 Task: Select the criteria, the date is in the "past week".
Action: Mouse moved to (218, 107)
Screenshot: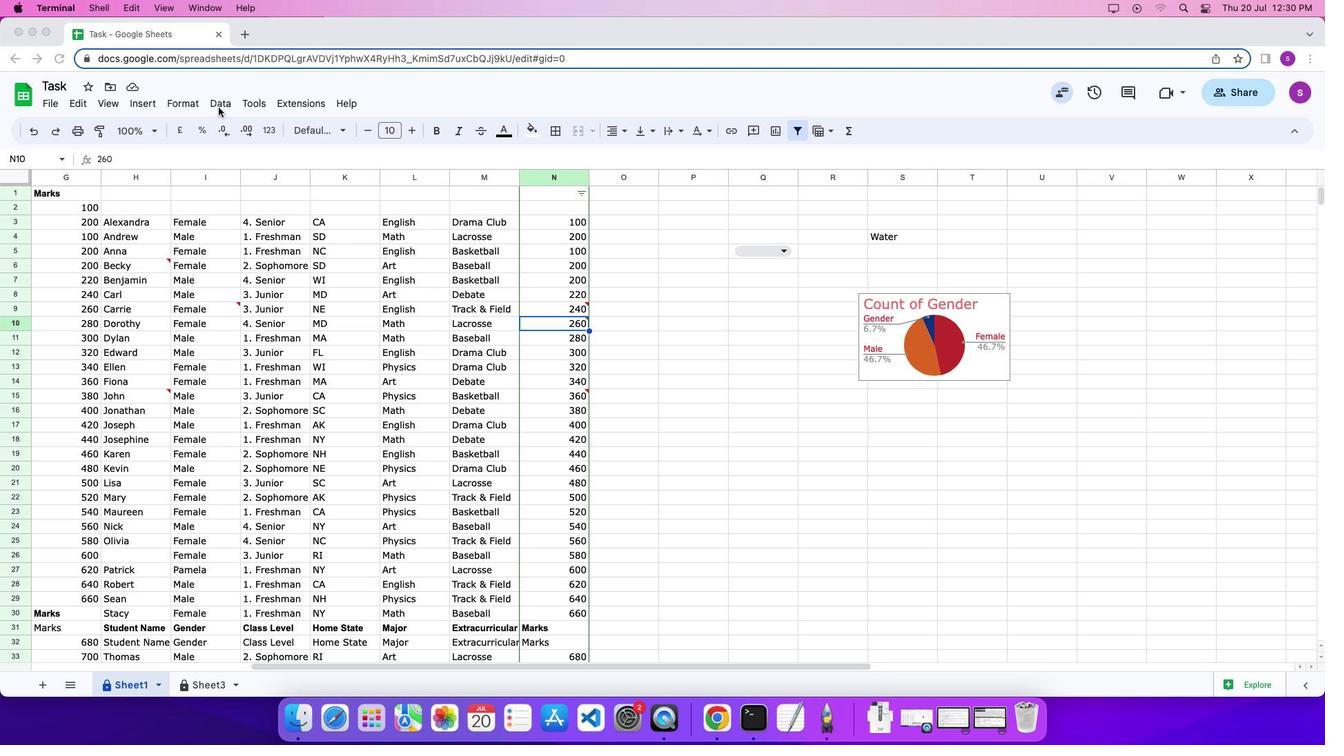 
Action: Mouse pressed left at (218, 107)
Screenshot: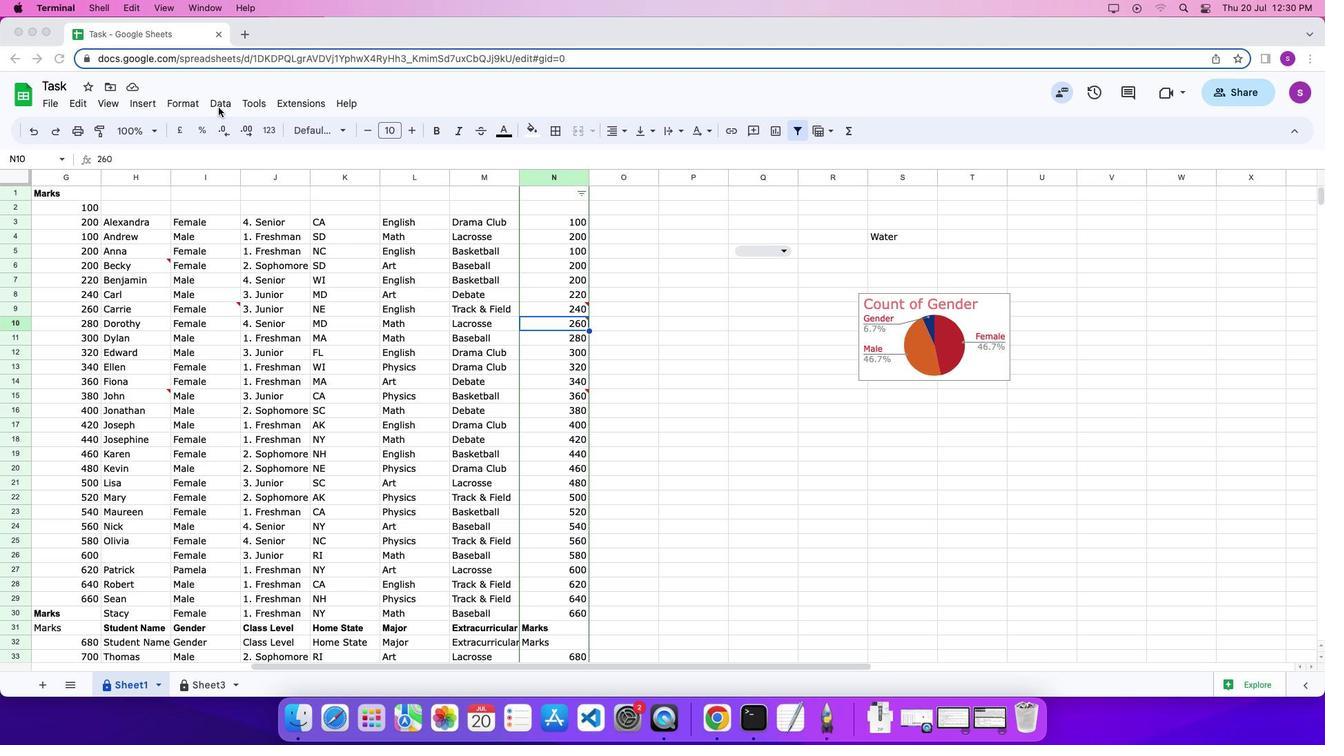 
Action: Mouse moved to (220, 101)
Screenshot: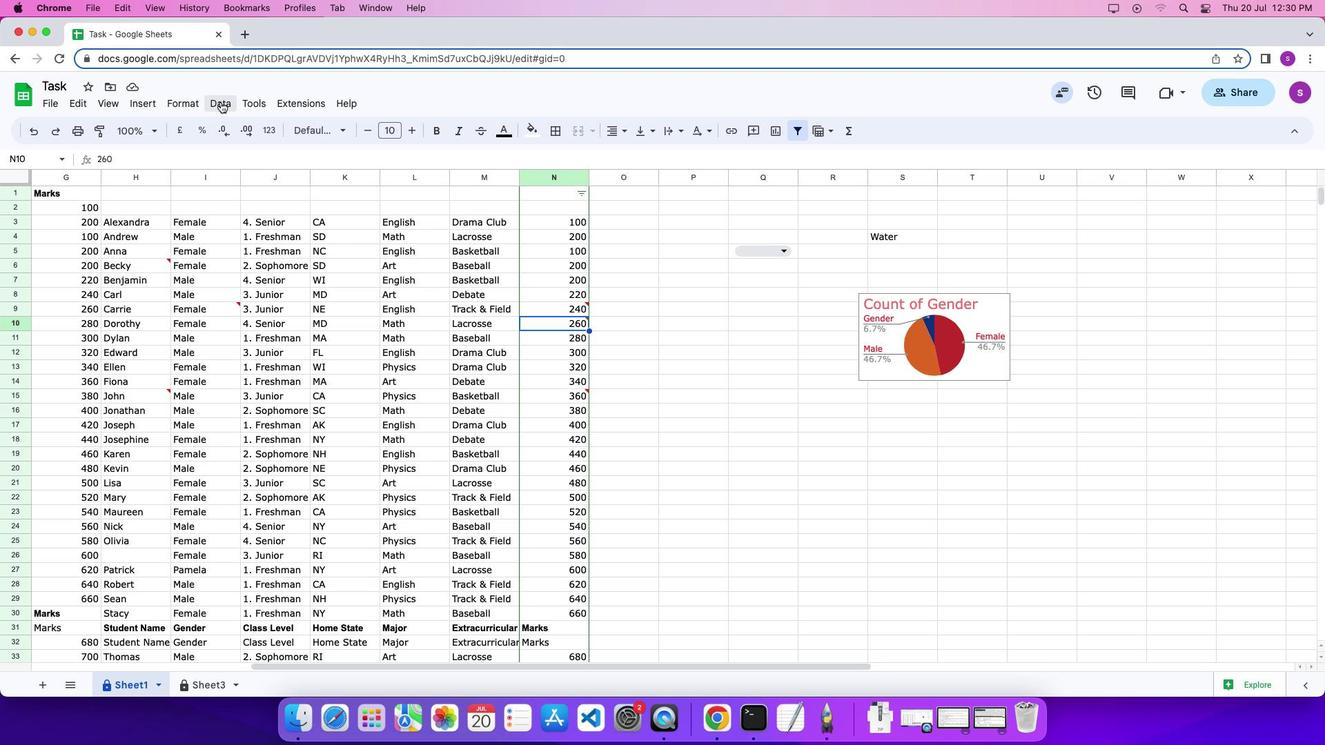 
Action: Mouse pressed left at (220, 101)
Screenshot: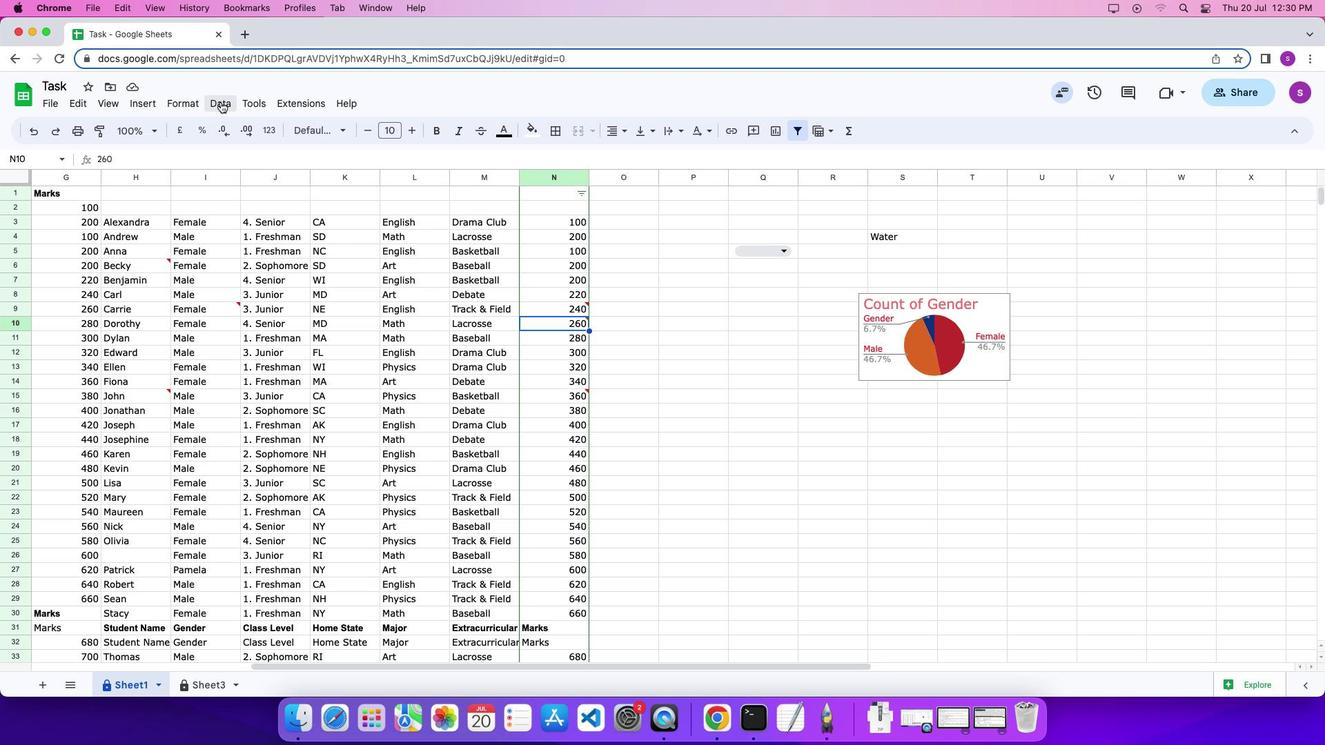 
Action: Mouse moved to (262, 378)
Screenshot: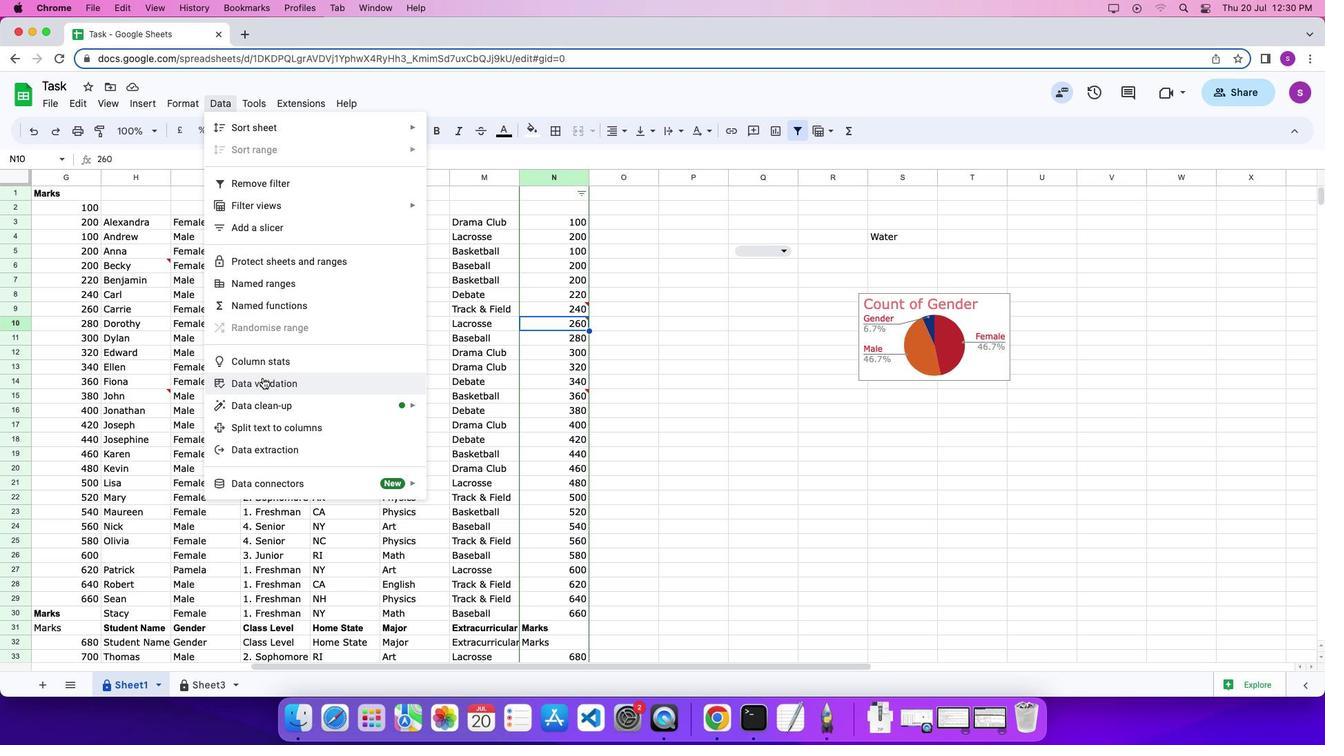 
Action: Mouse pressed left at (262, 378)
Screenshot: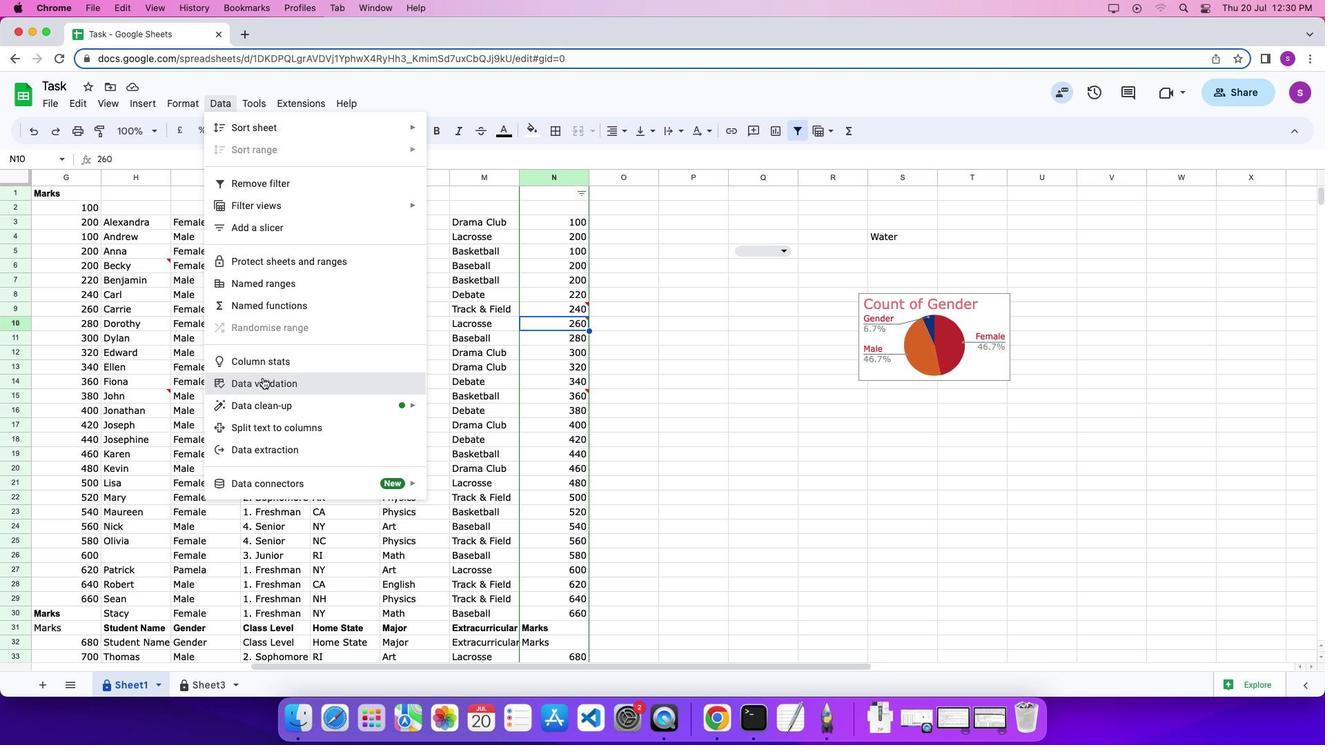 
Action: Mouse moved to (1237, 386)
Screenshot: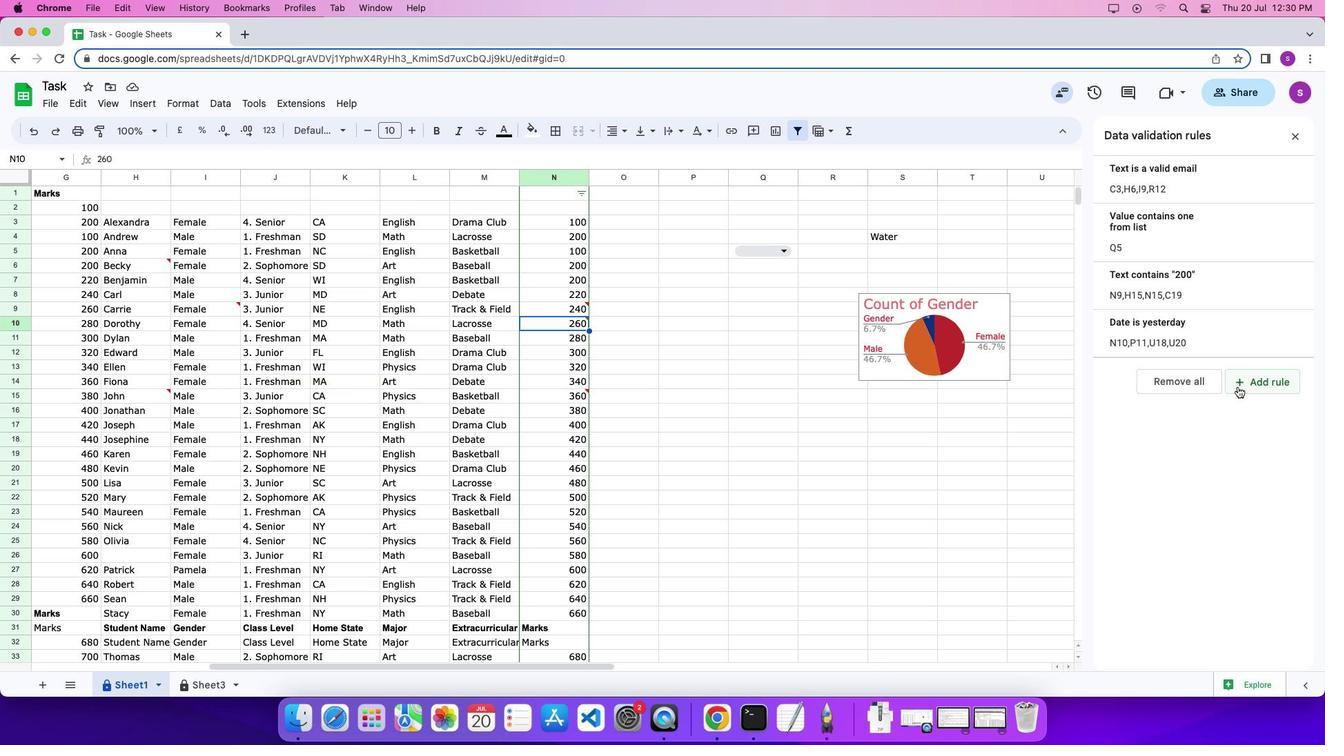 
Action: Mouse pressed left at (1237, 386)
Screenshot: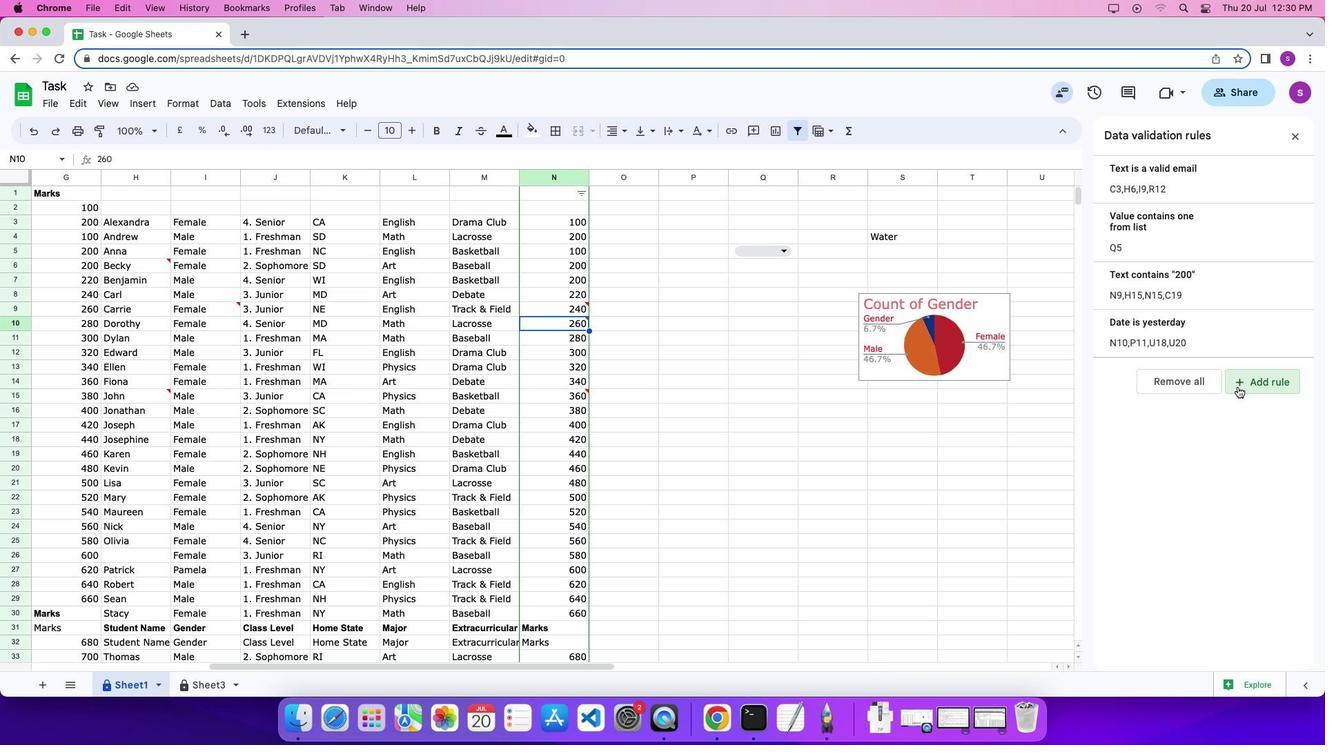 
Action: Mouse moved to (1179, 259)
Screenshot: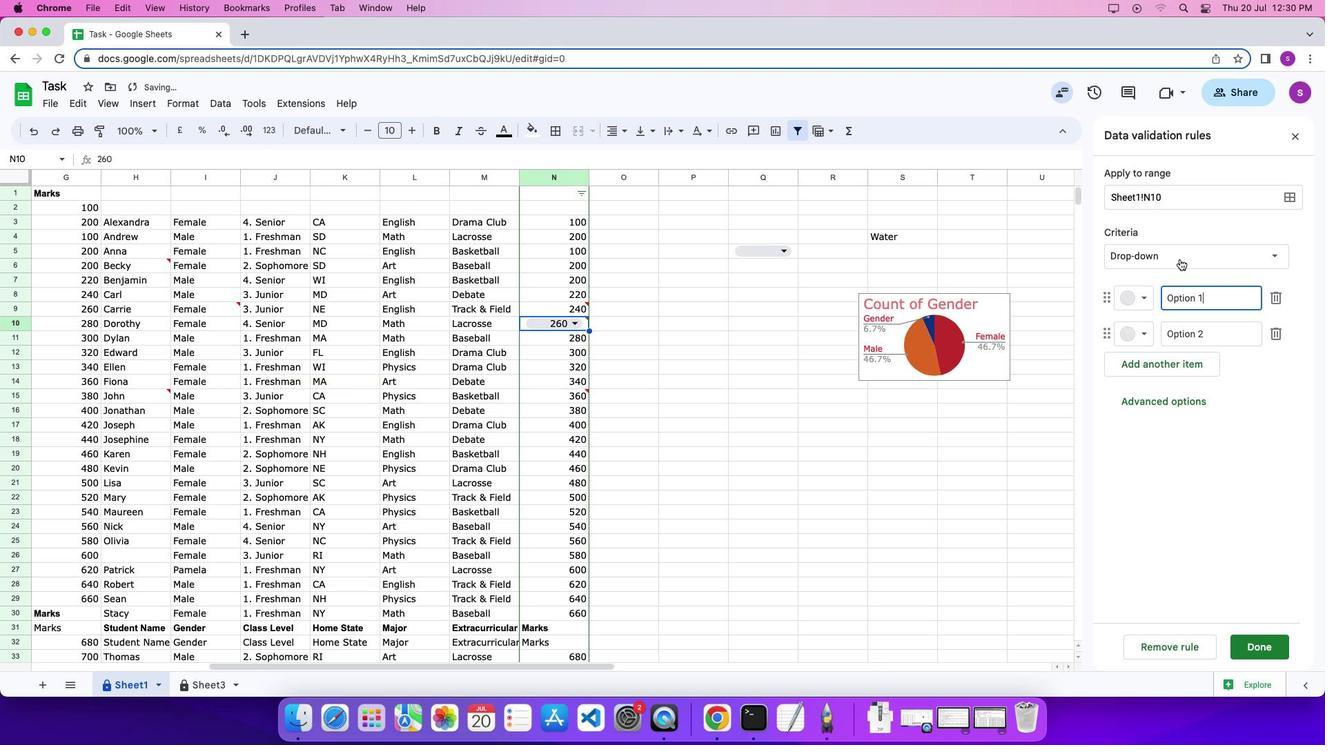 
Action: Mouse pressed left at (1179, 259)
Screenshot: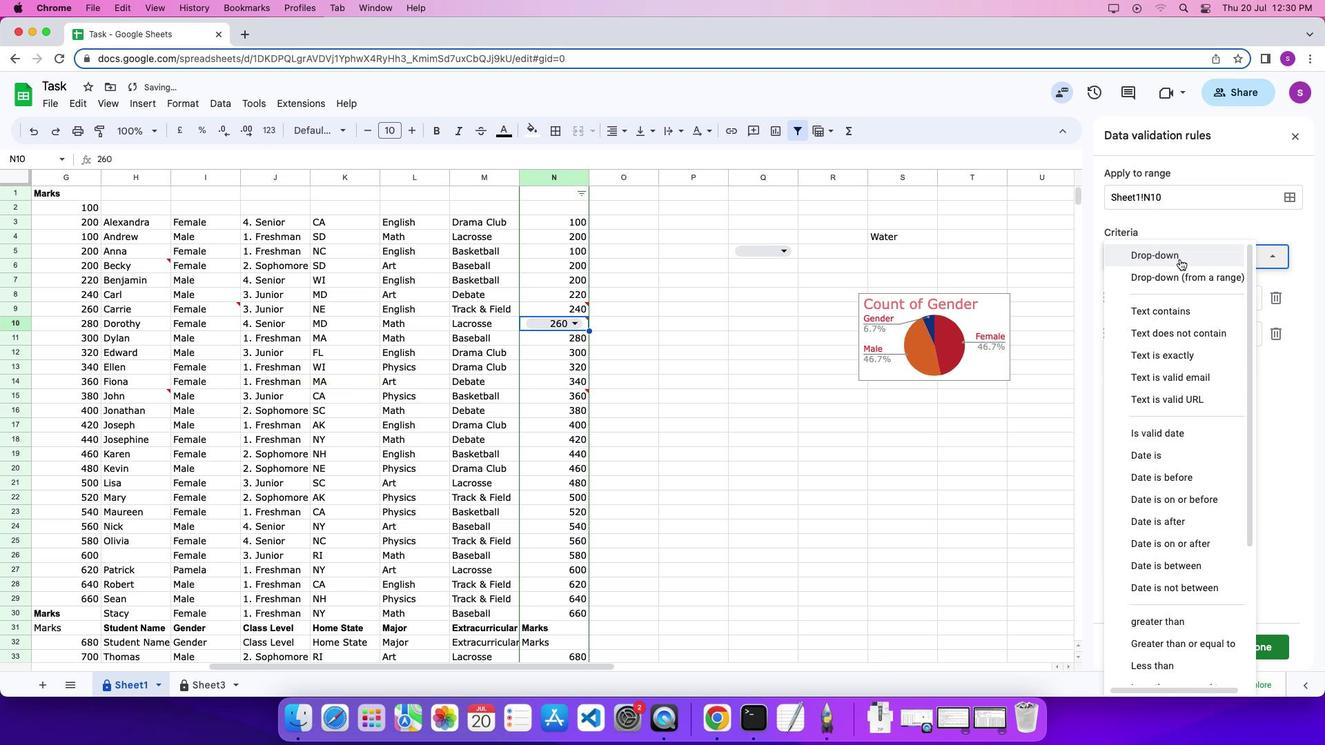 
Action: Mouse moved to (1172, 452)
Screenshot: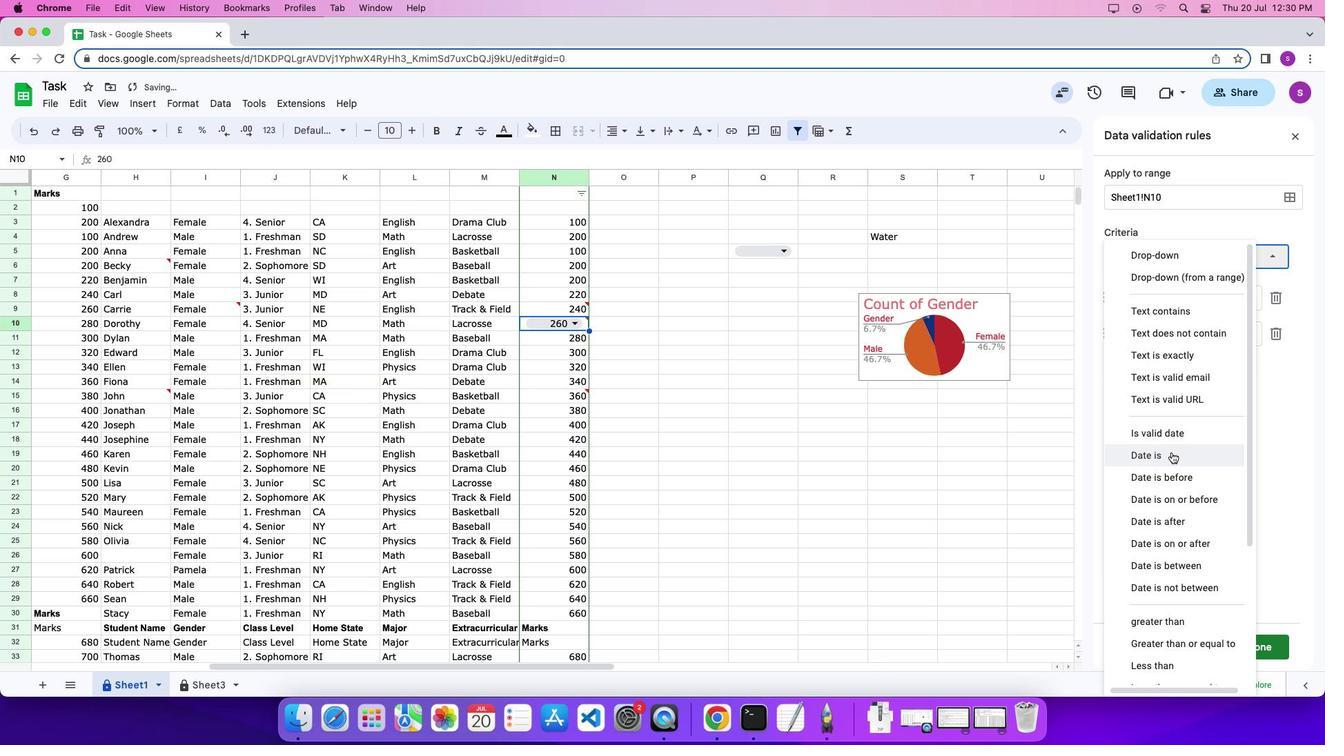
Action: Mouse pressed left at (1172, 452)
Screenshot: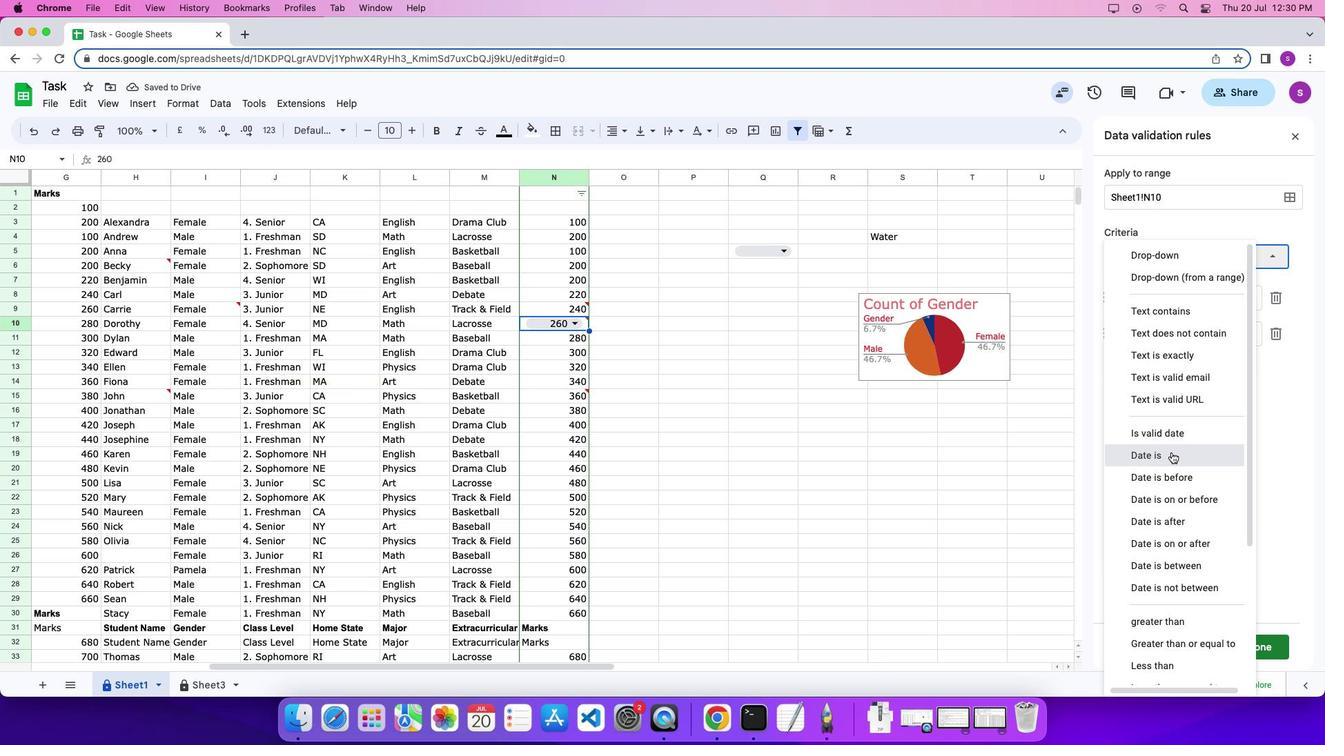 
Action: Mouse moved to (1192, 292)
Screenshot: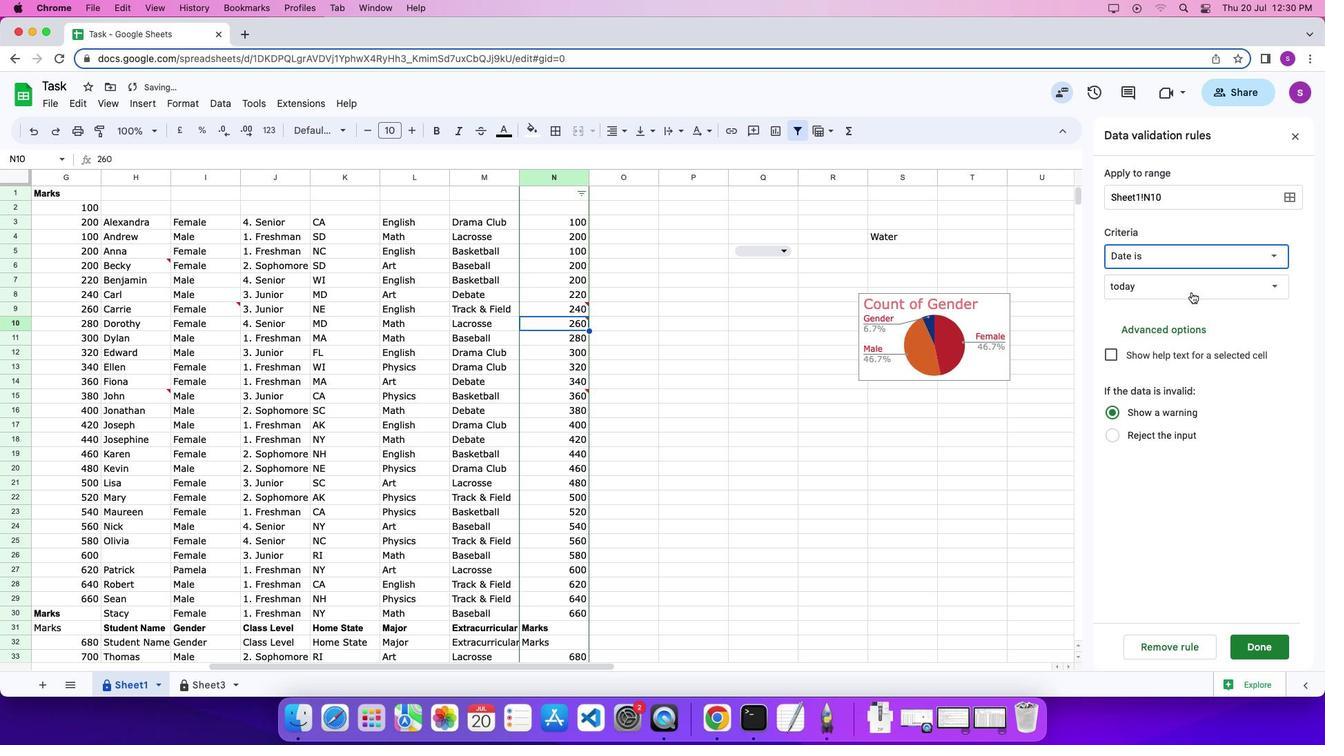 
Action: Mouse pressed left at (1192, 292)
Screenshot: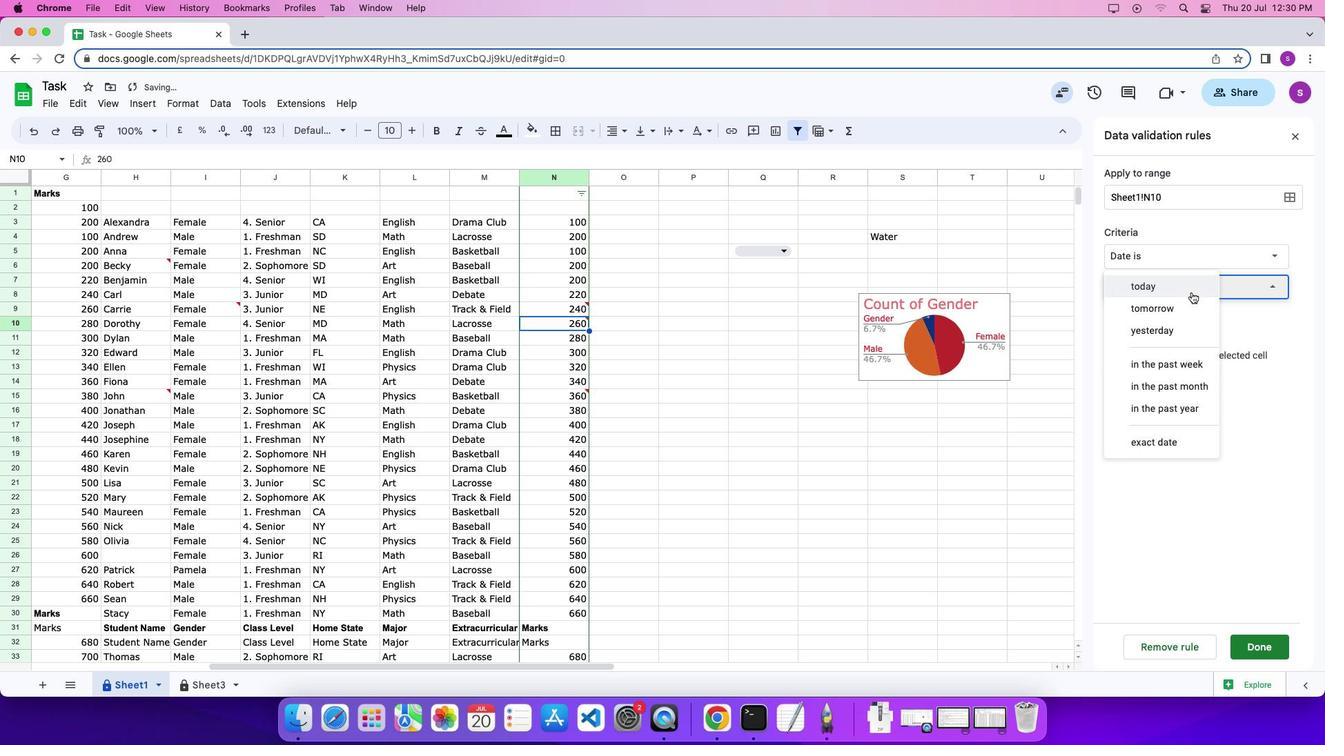 
Action: Mouse moved to (1181, 367)
Screenshot: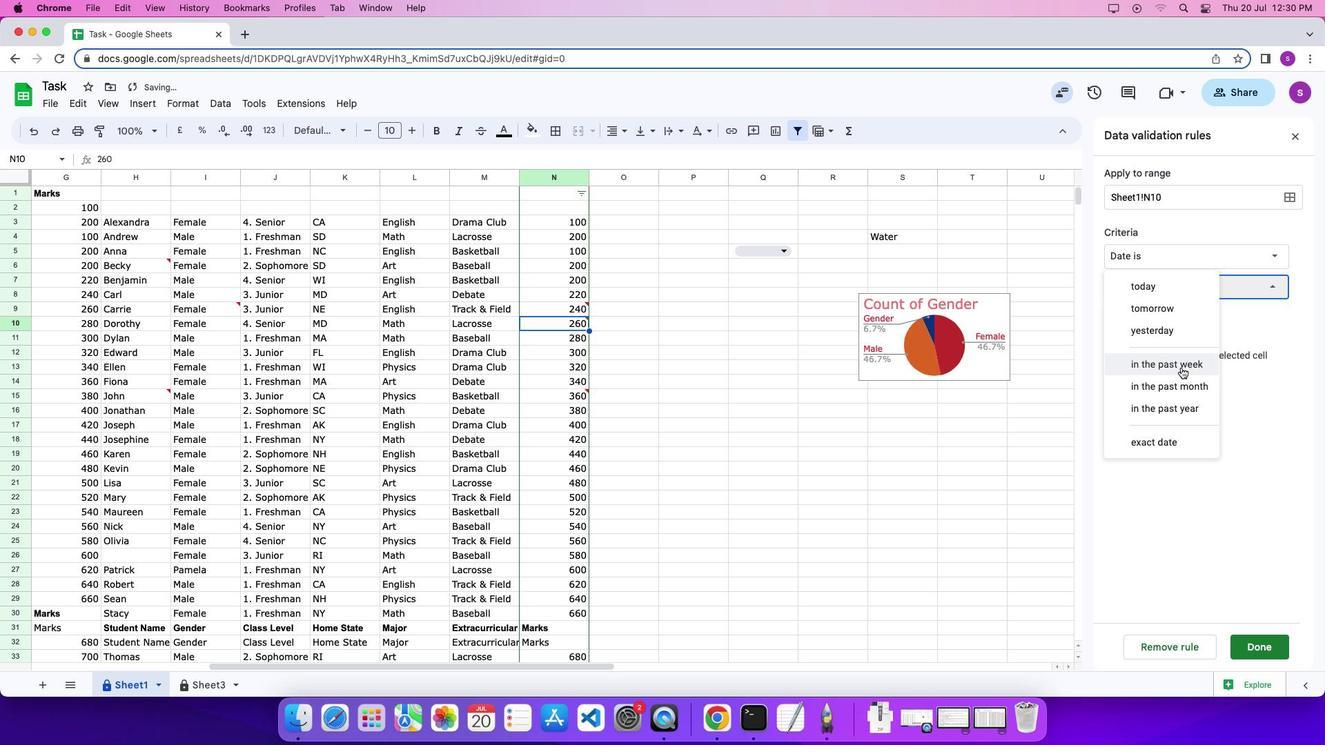 
Action: Mouse pressed left at (1181, 367)
Screenshot: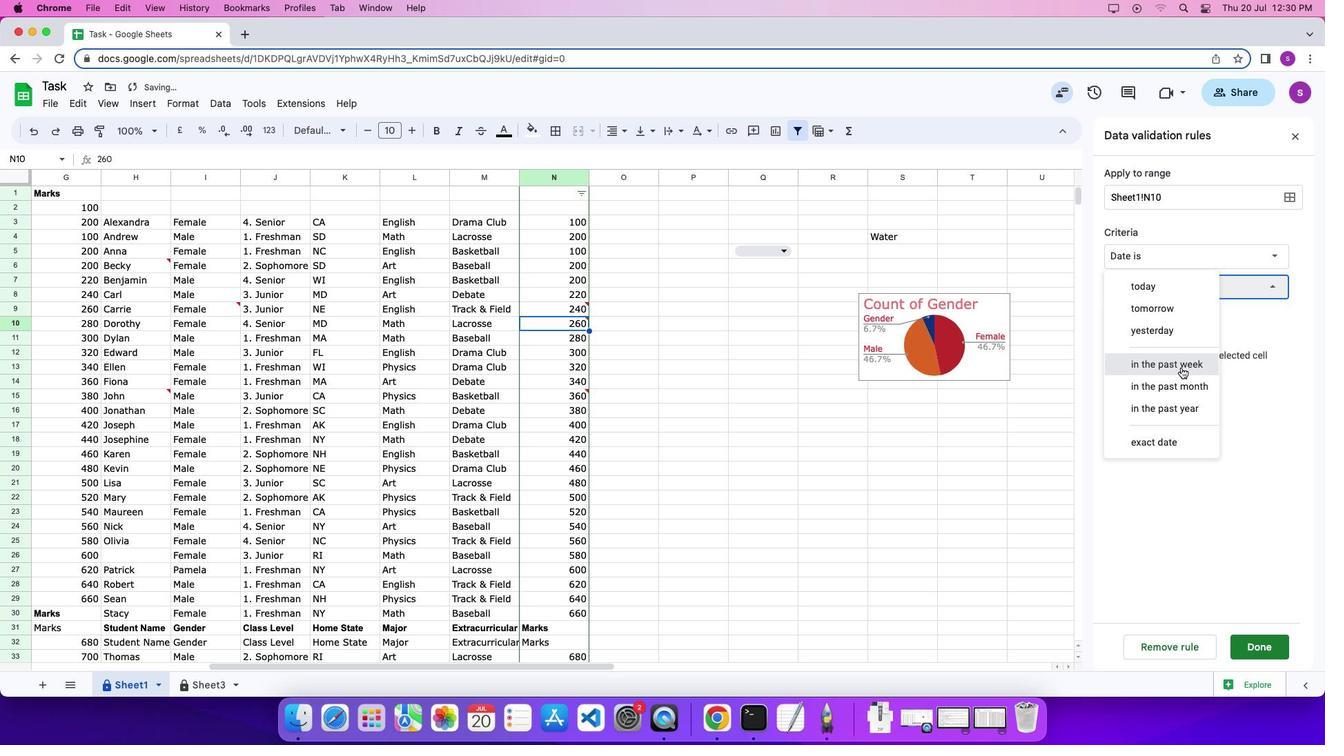 
Action: Mouse moved to (1258, 642)
Screenshot: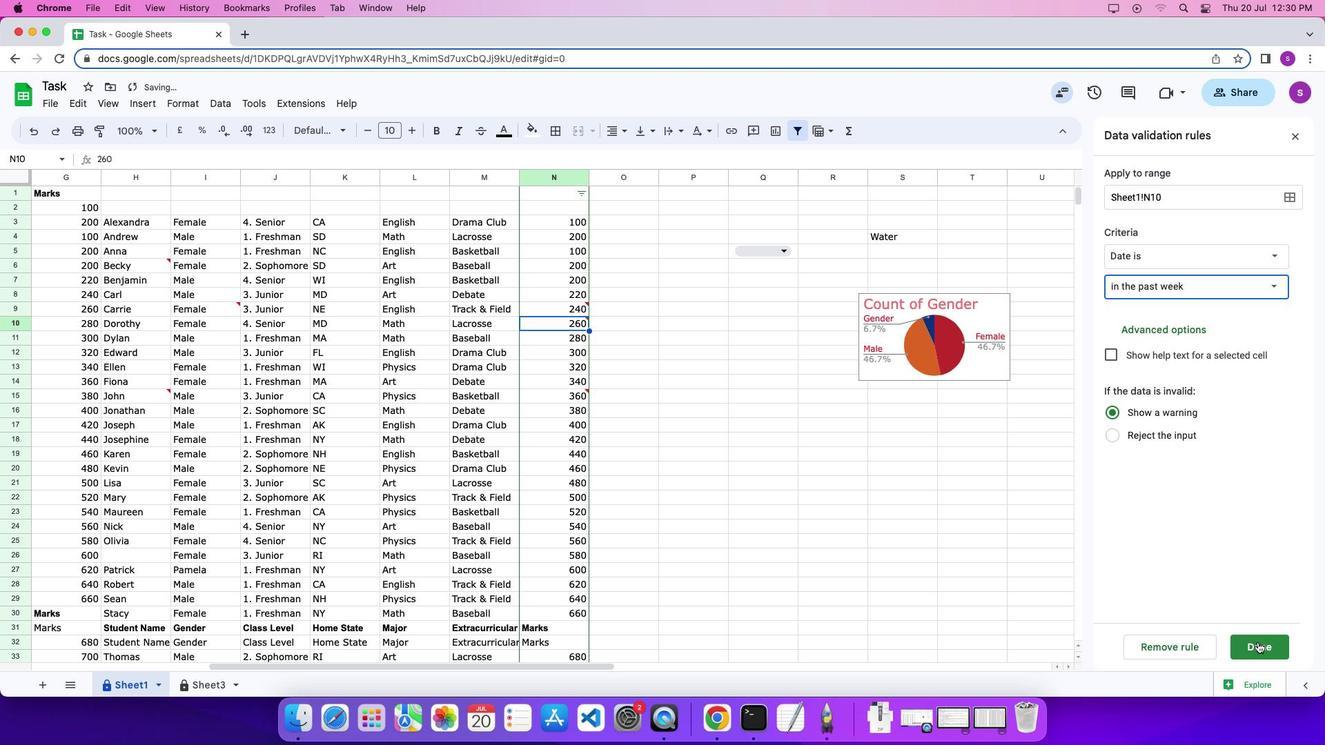 
Action: Mouse pressed left at (1258, 642)
Screenshot: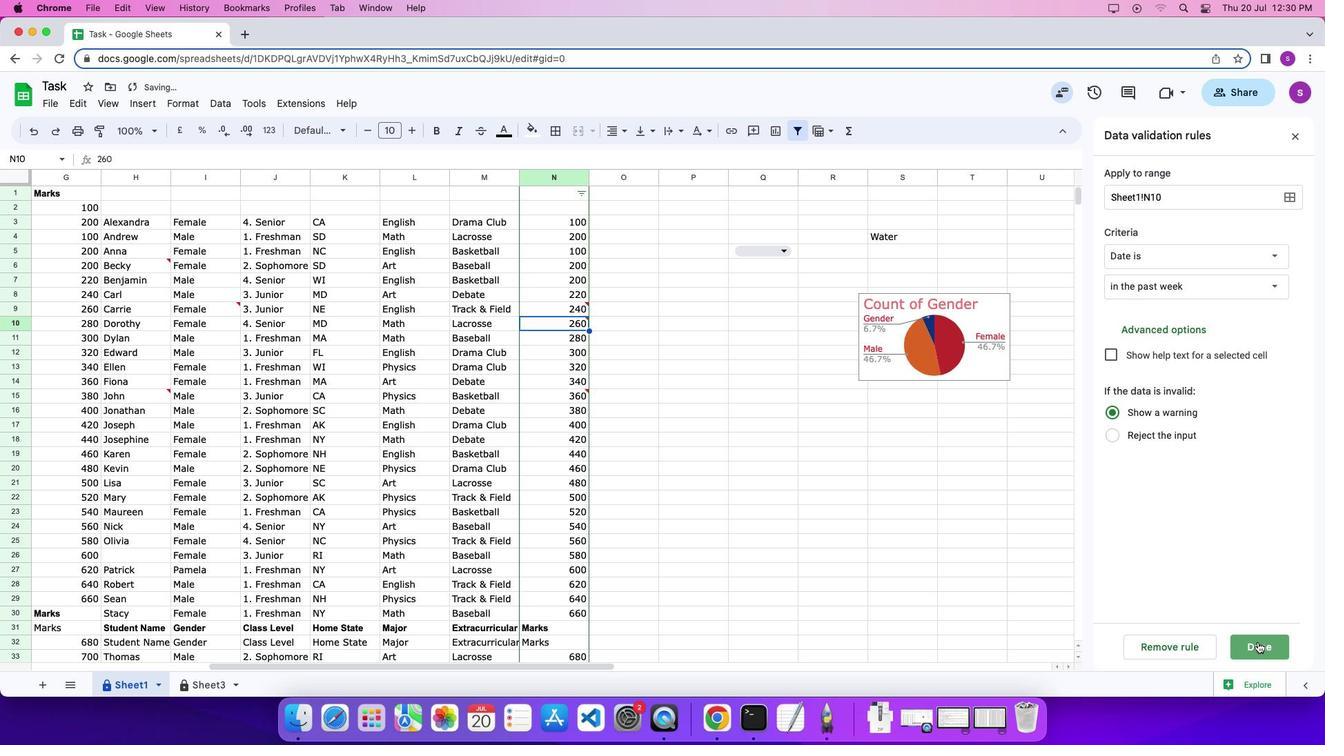 
